Task: Sort the products in the category "Disposable Plates & Utensils" by unit price (low first).
Action: Mouse moved to (282, 150)
Screenshot: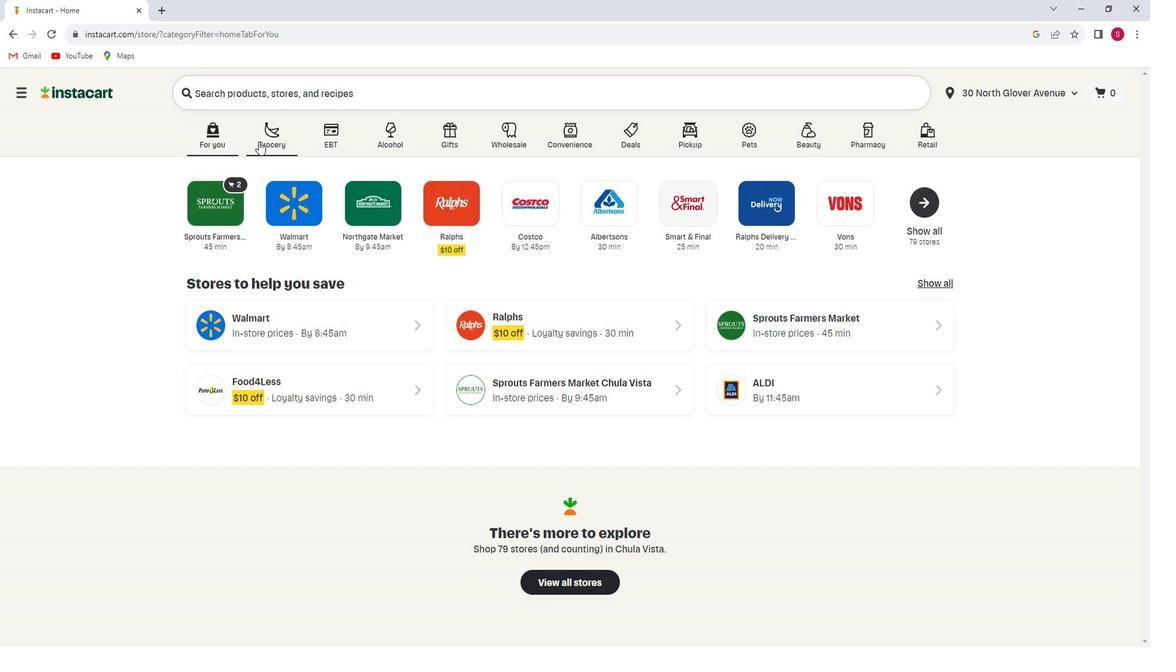 
Action: Mouse pressed left at (282, 150)
Screenshot: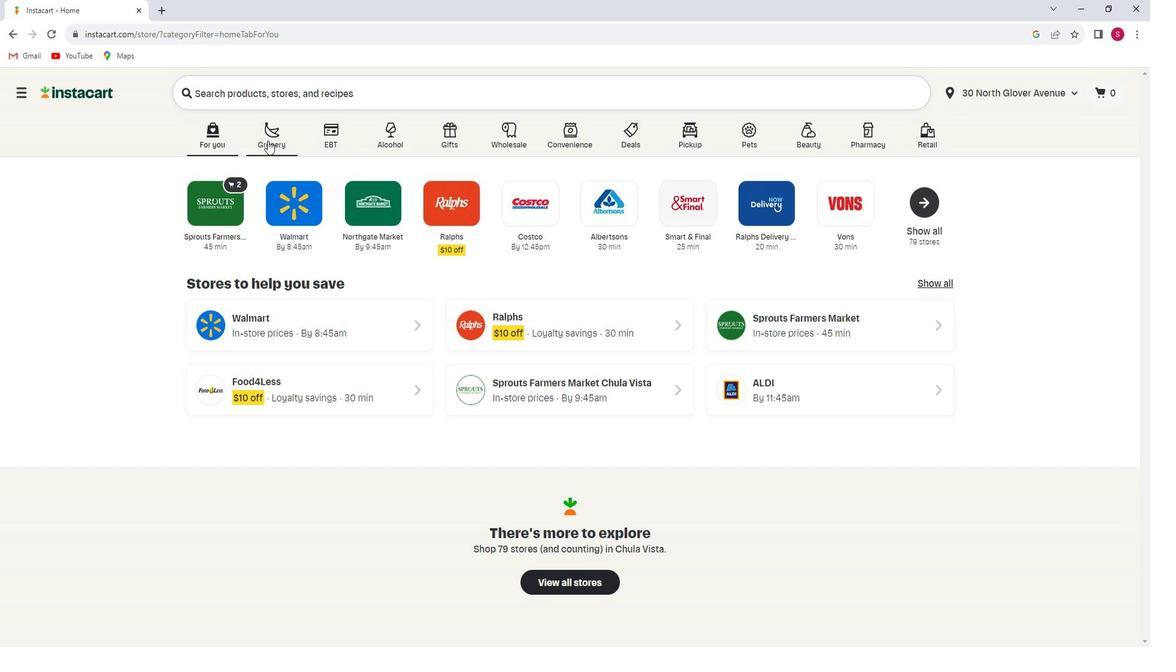 
Action: Mouse moved to (276, 357)
Screenshot: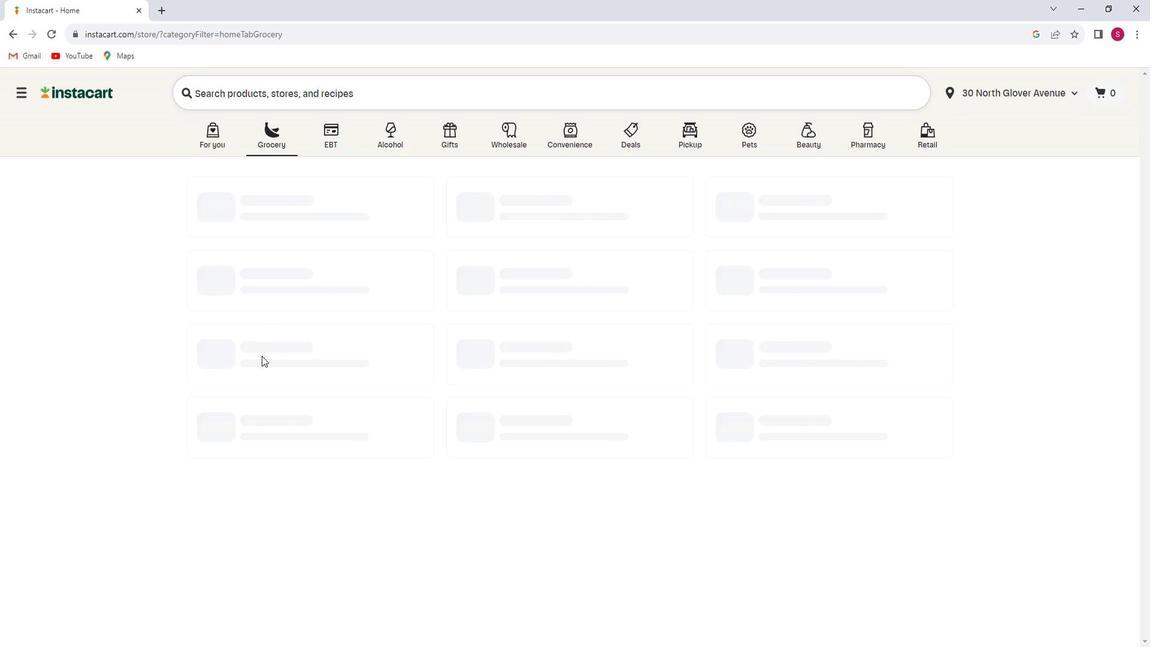 
Action: Mouse pressed left at (276, 357)
Screenshot: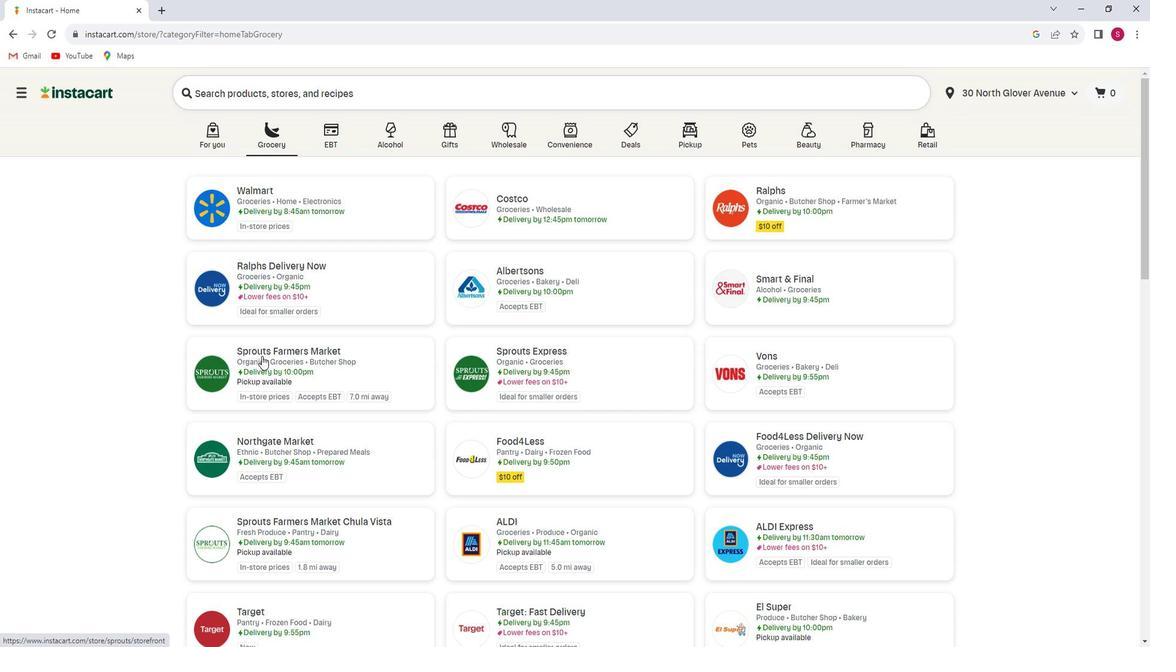 
Action: Mouse moved to (121, 400)
Screenshot: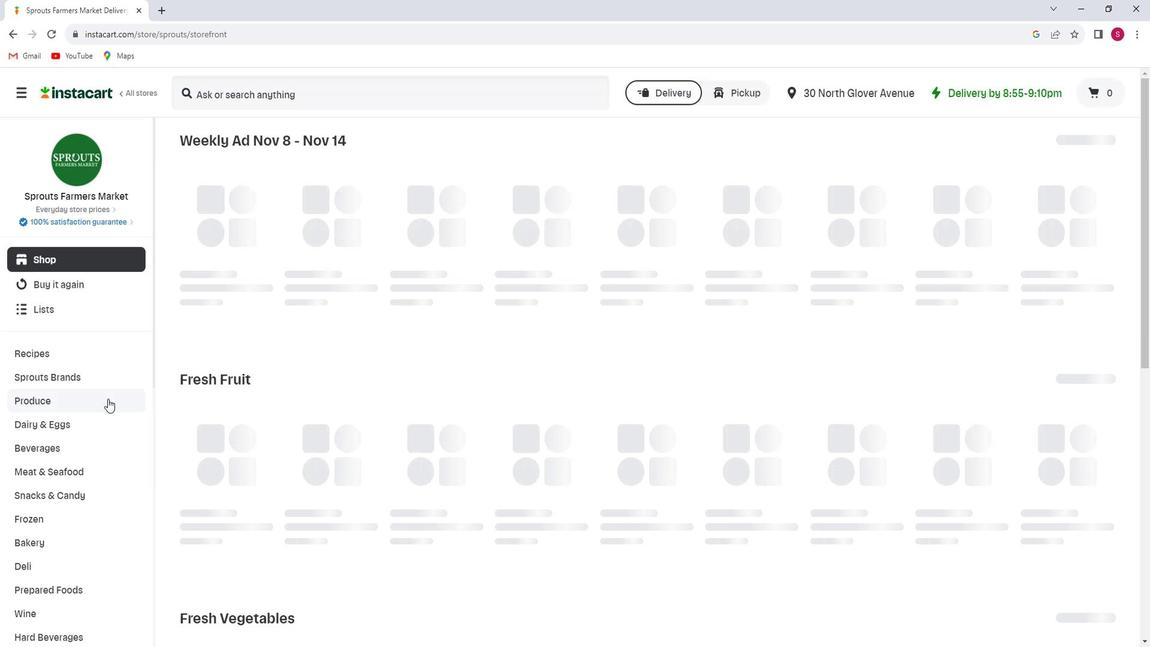 
Action: Mouse scrolled (121, 400) with delta (0, 0)
Screenshot: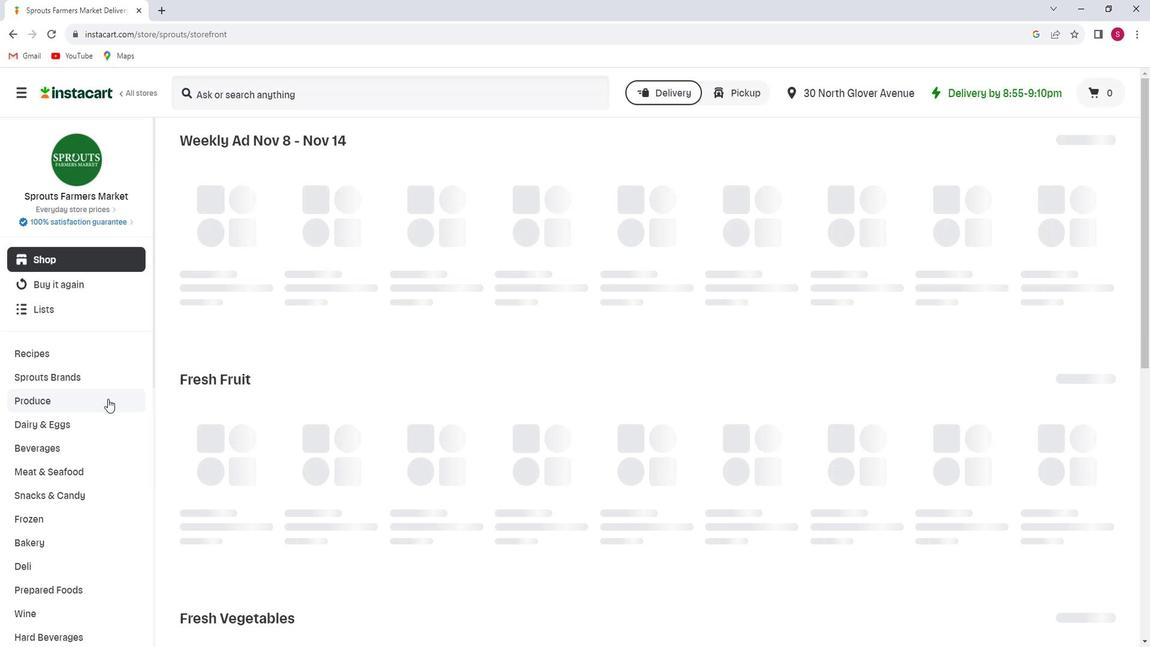 
Action: Mouse moved to (121, 402)
Screenshot: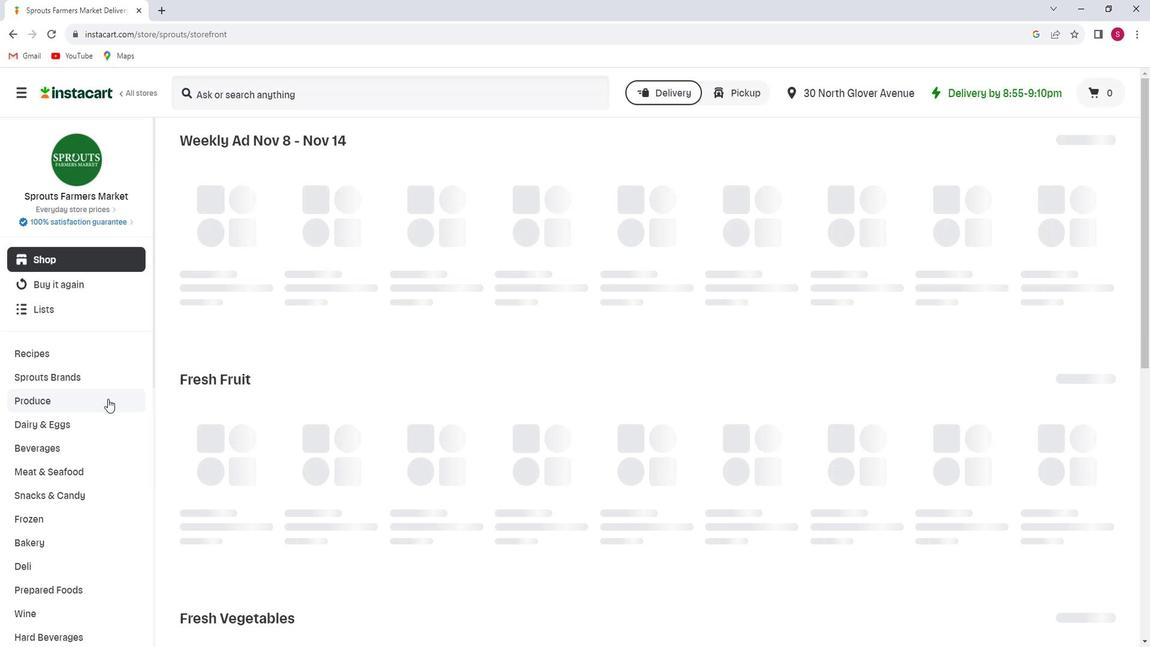 
Action: Mouse scrolled (121, 401) with delta (0, 0)
Screenshot: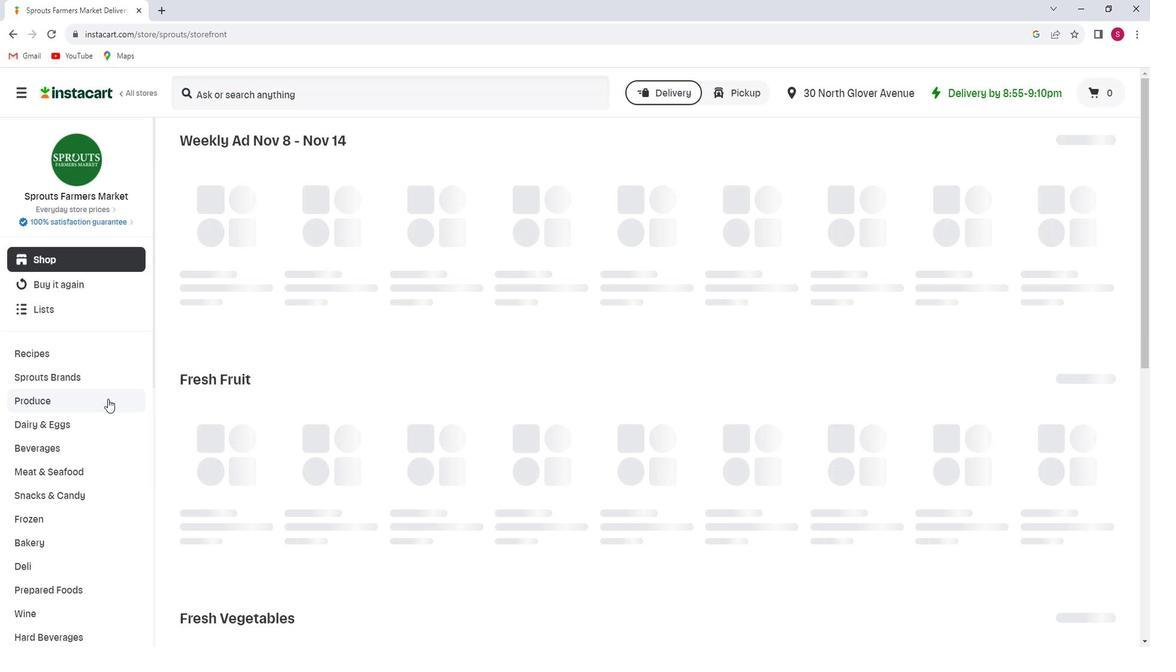 
Action: Mouse scrolled (121, 401) with delta (0, 0)
Screenshot: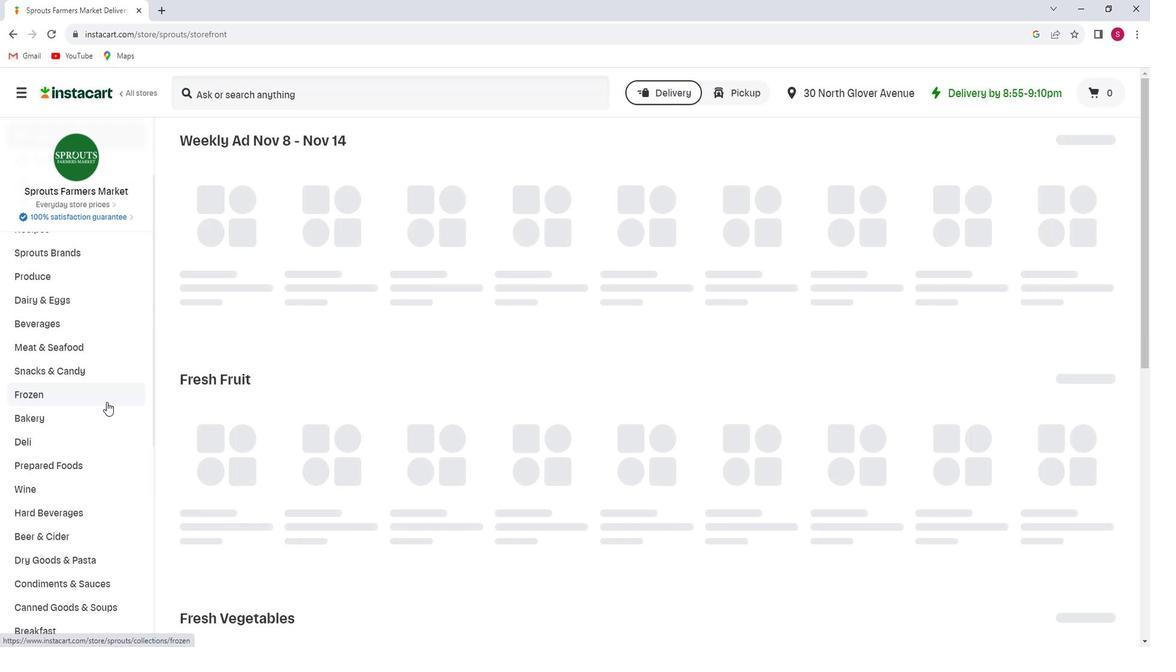 
Action: Mouse scrolled (121, 401) with delta (0, 0)
Screenshot: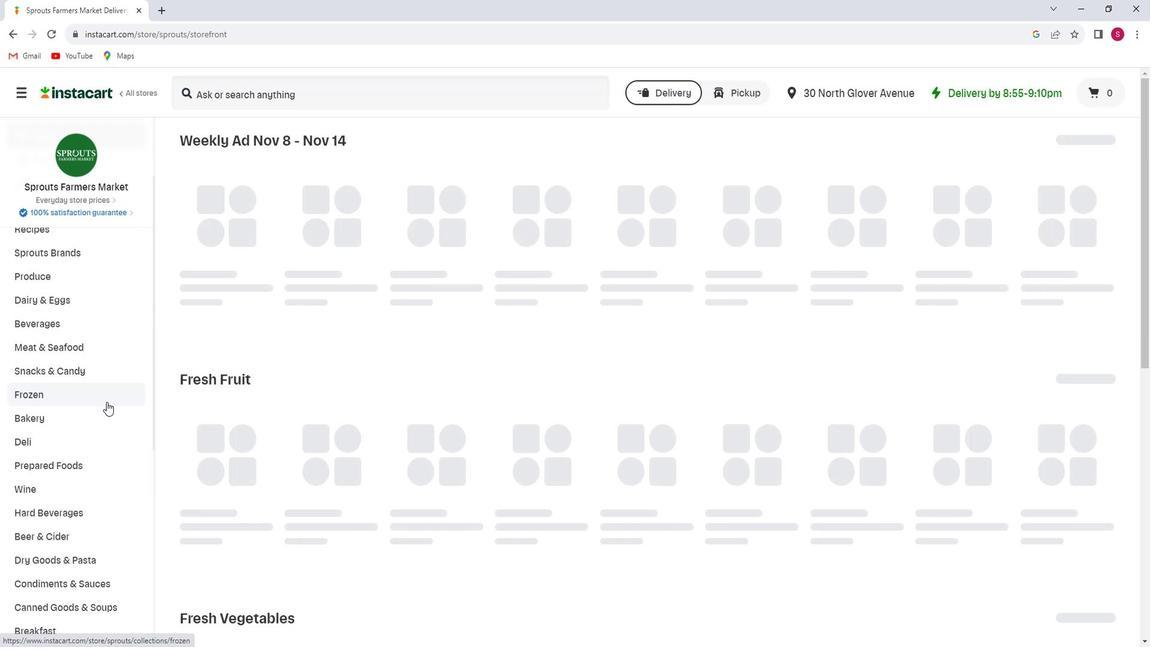 
Action: Mouse scrolled (121, 401) with delta (0, 0)
Screenshot: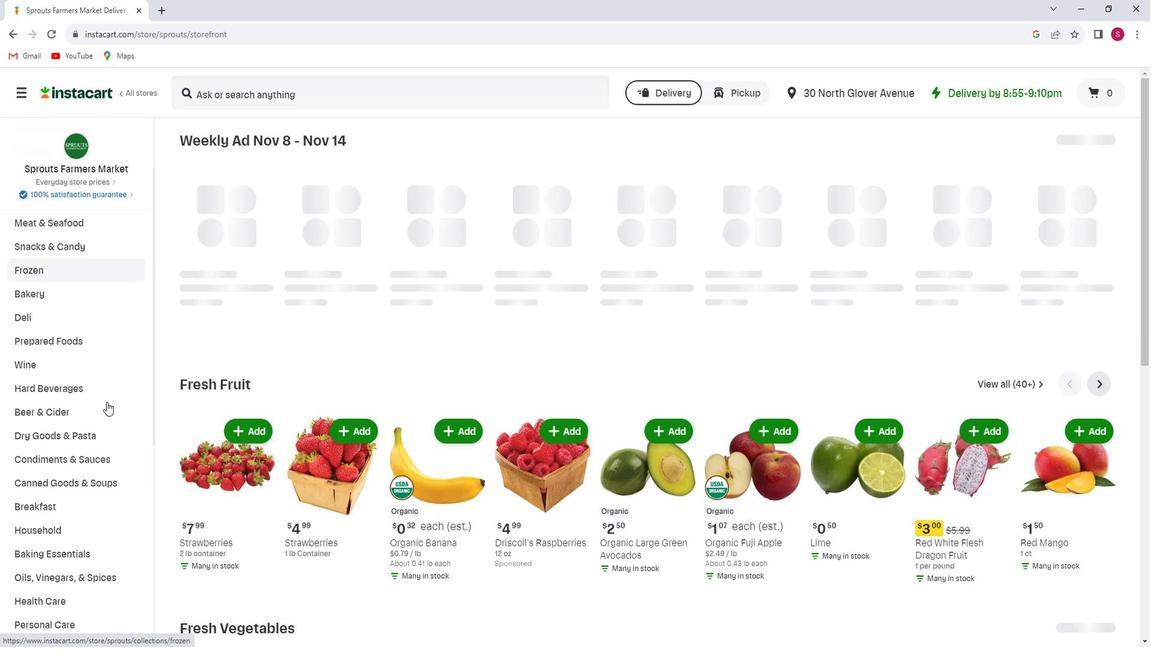 
Action: Mouse scrolled (121, 401) with delta (0, 0)
Screenshot: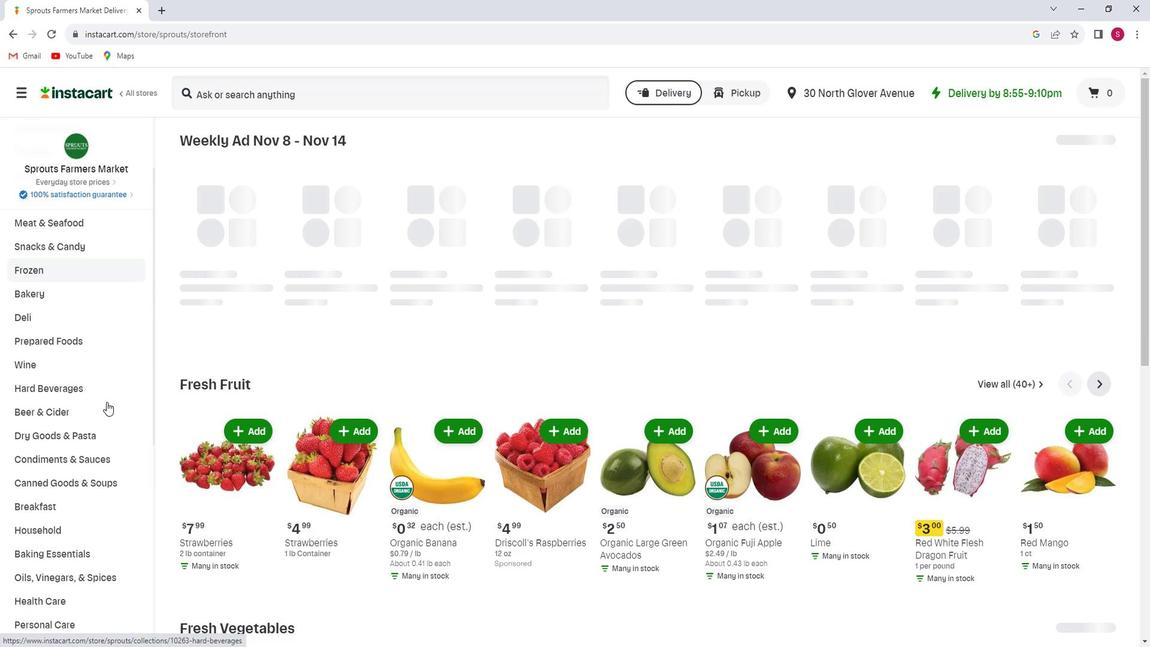 
Action: Mouse scrolled (121, 401) with delta (0, 0)
Screenshot: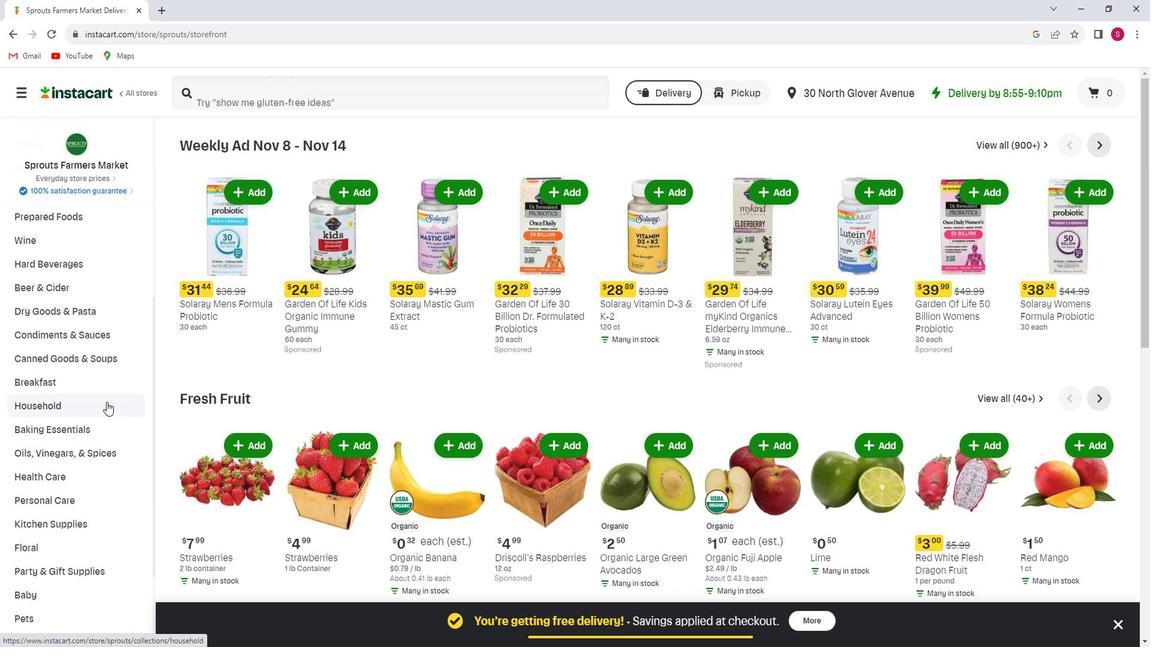 
Action: Mouse scrolled (121, 401) with delta (0, 0)
Screenshot: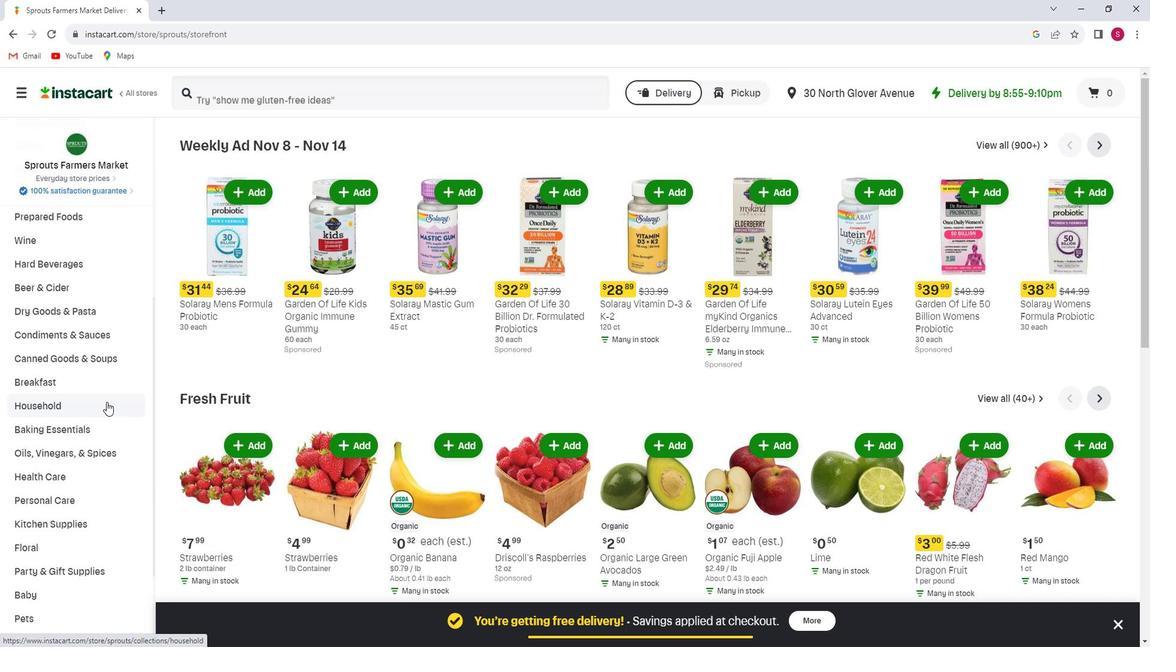 
Action: Mouse moved to (113, 402)
Screenshot: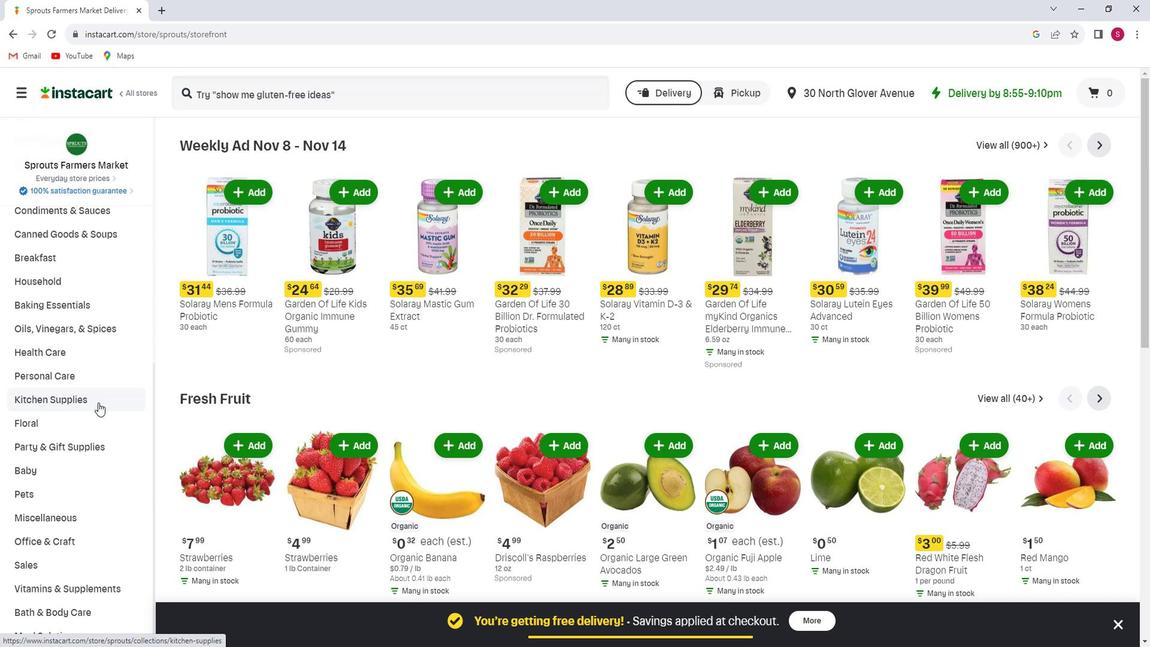 
Action: Mouse pressed left at (113, 402)
Screenshot: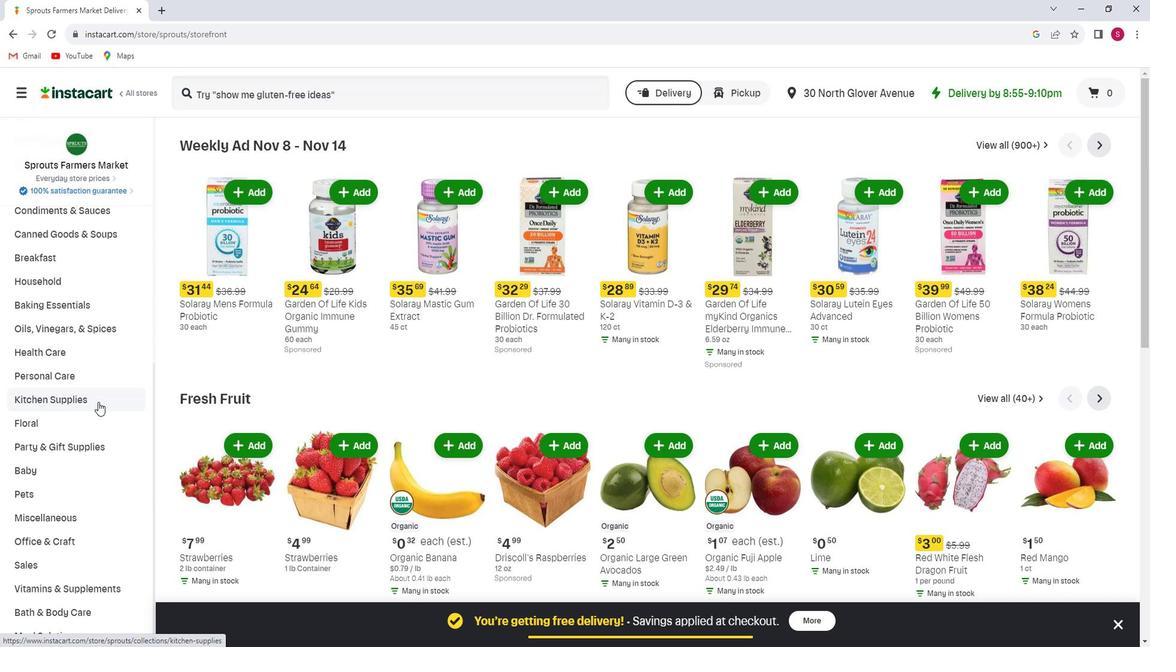 
Action: Mouse moved to (97, 448)
Screenshot: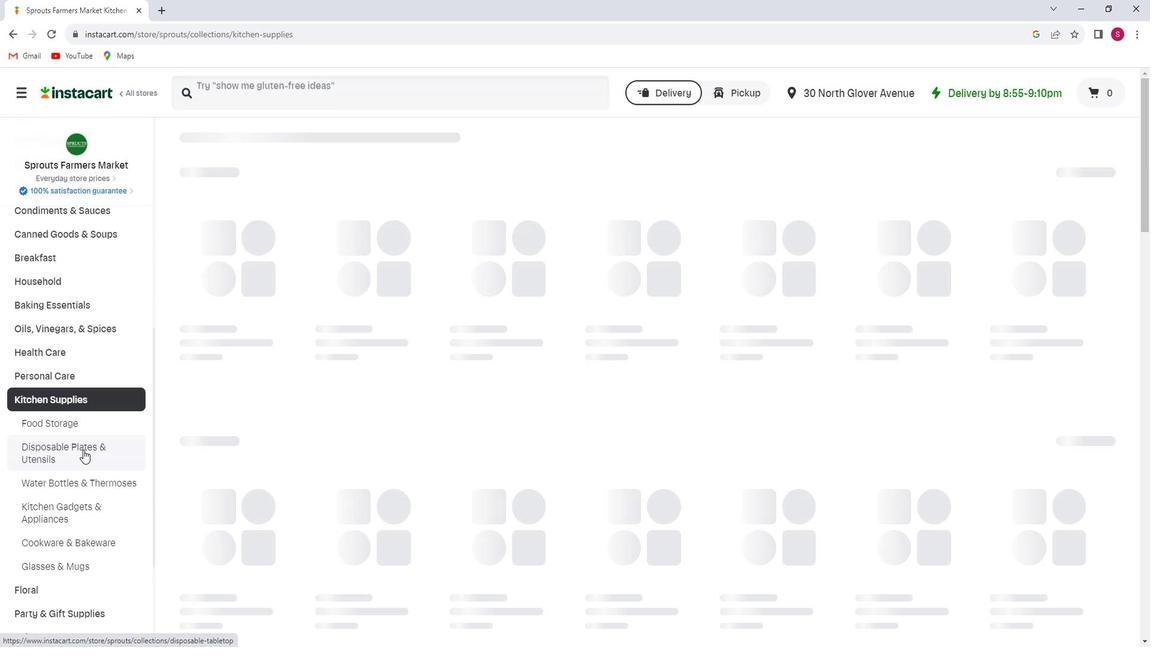 
Action: Mouse pressed left at (97, 448)
Screenshot: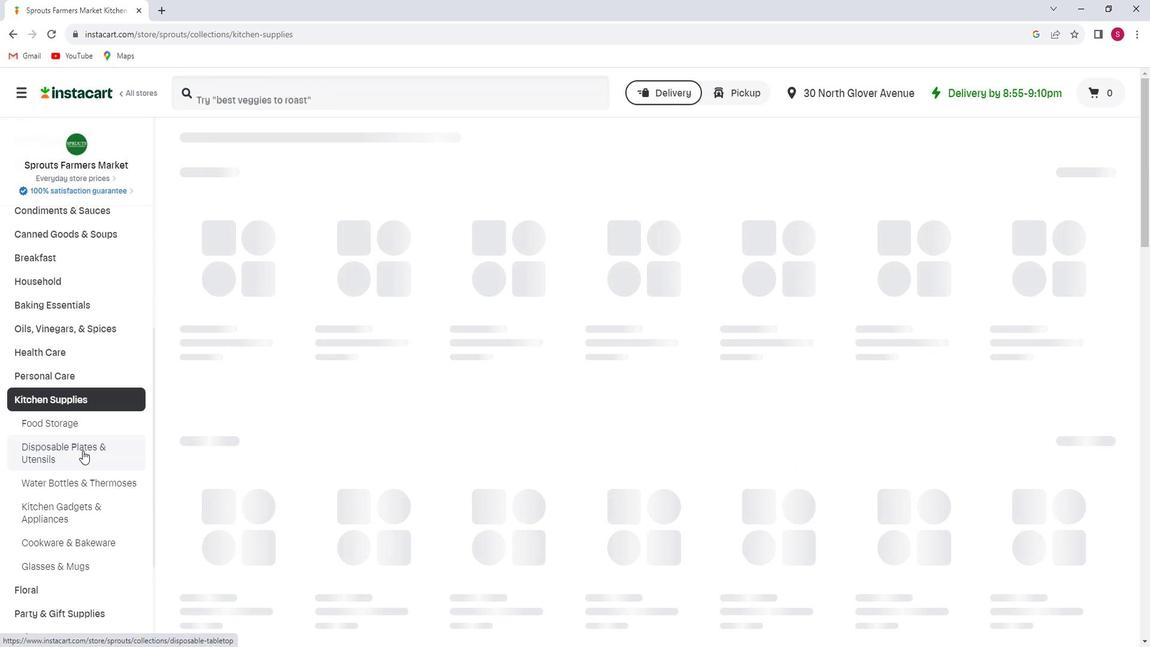 
Action: Mouse moved to (1130, 240)
Screenshot: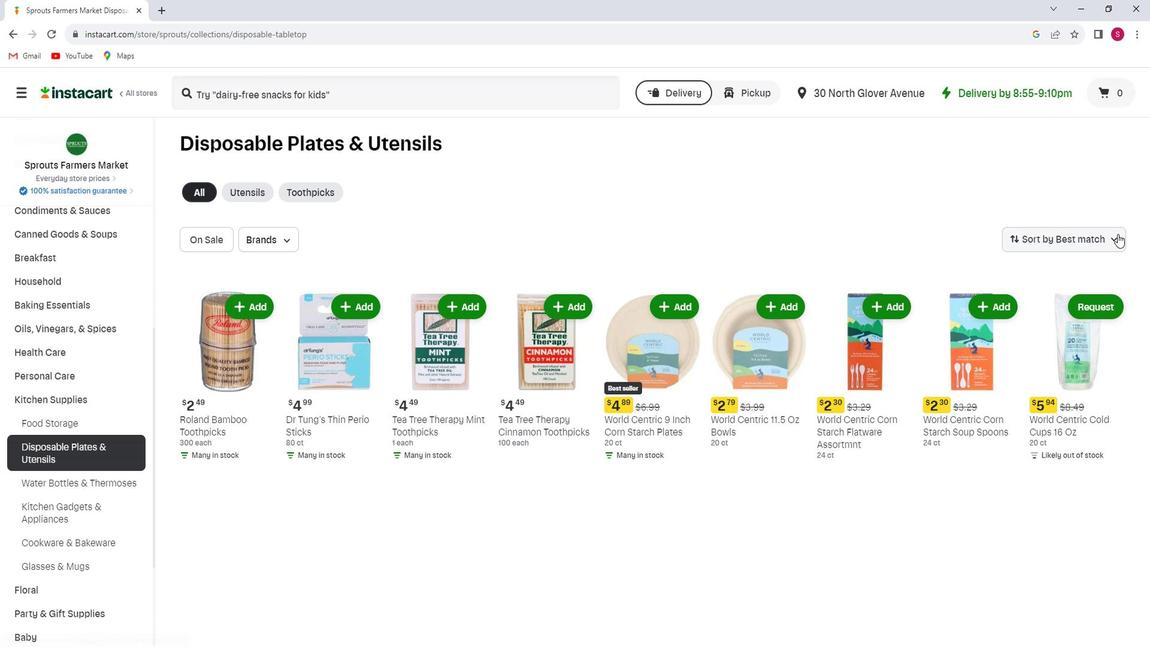 
Action: Mouse pressed left at (1130, 240)
Screenshot: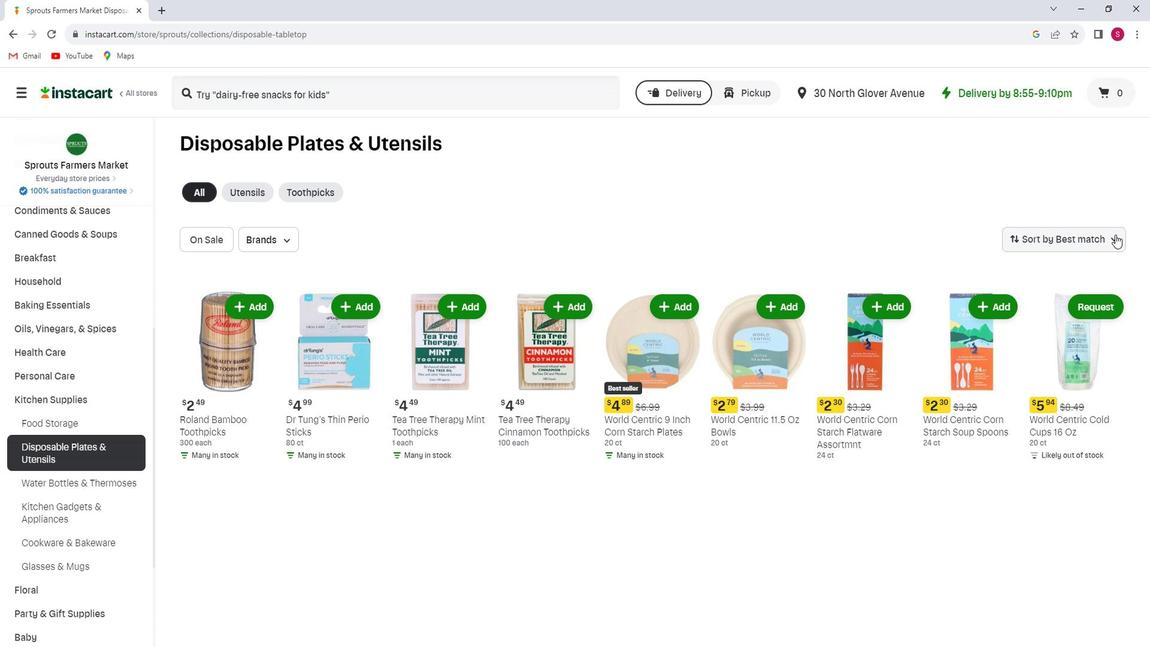 
Action: Mouse moved to (1095, 357)
Screenshot: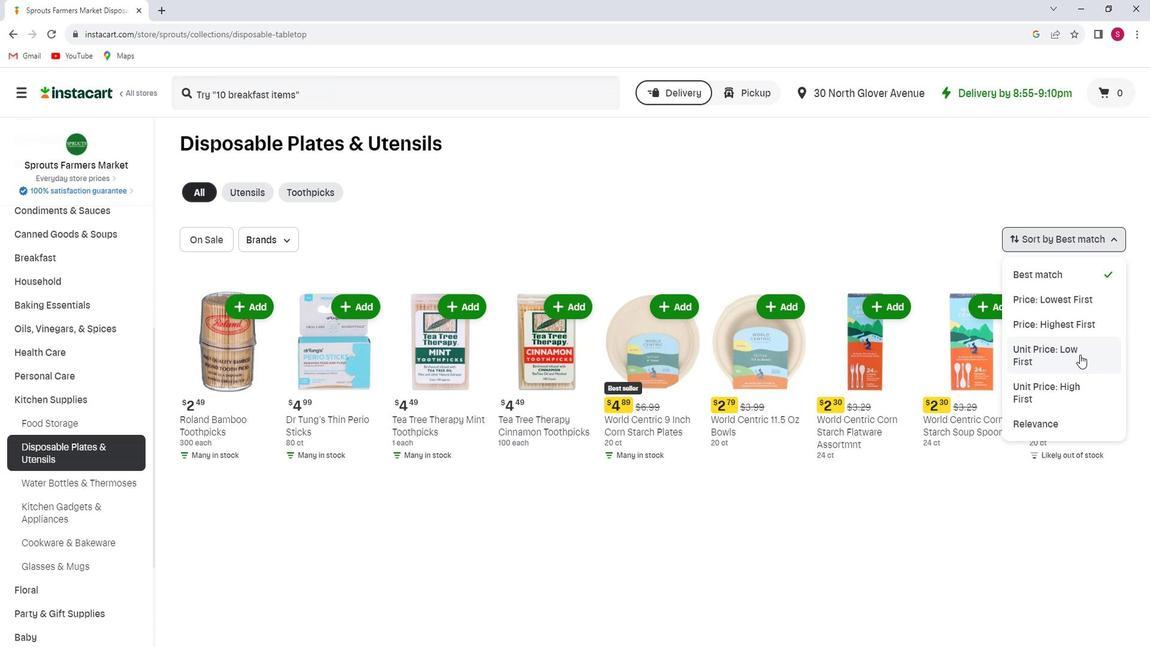 
Action: Mouse pressed left at (1095, 357)
Screenshot: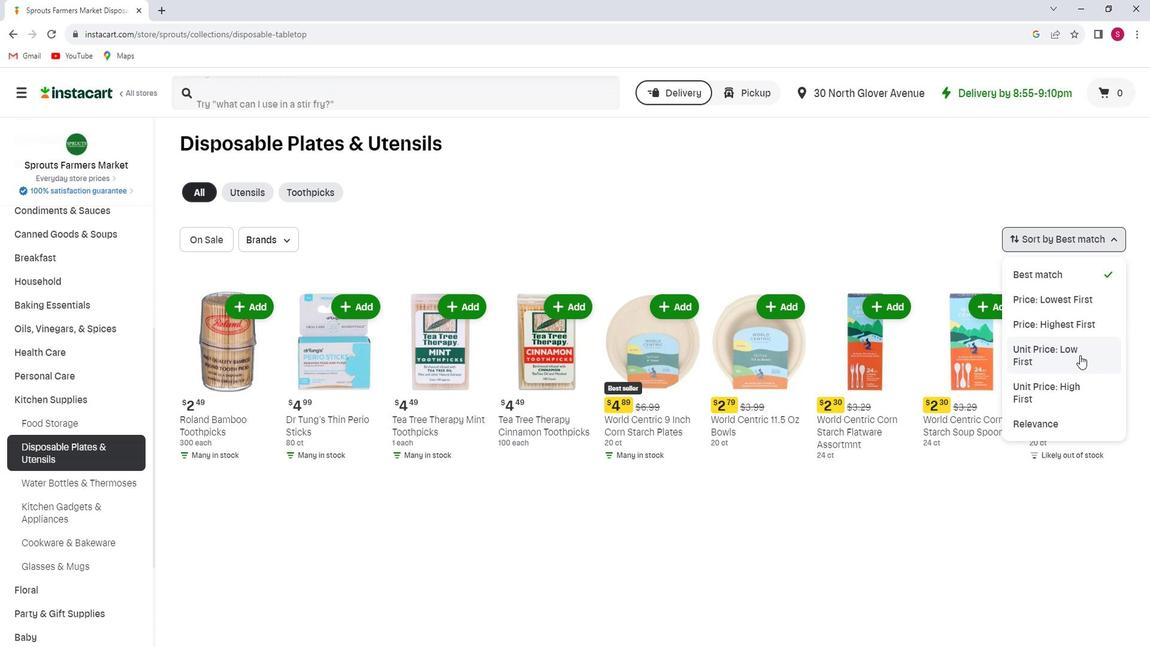 
